 Task: Look for products in the category "Baby Food & Drinks" from Once Upon A Farm only.
Action: Mouse moved to (239, 124)
Screenshot: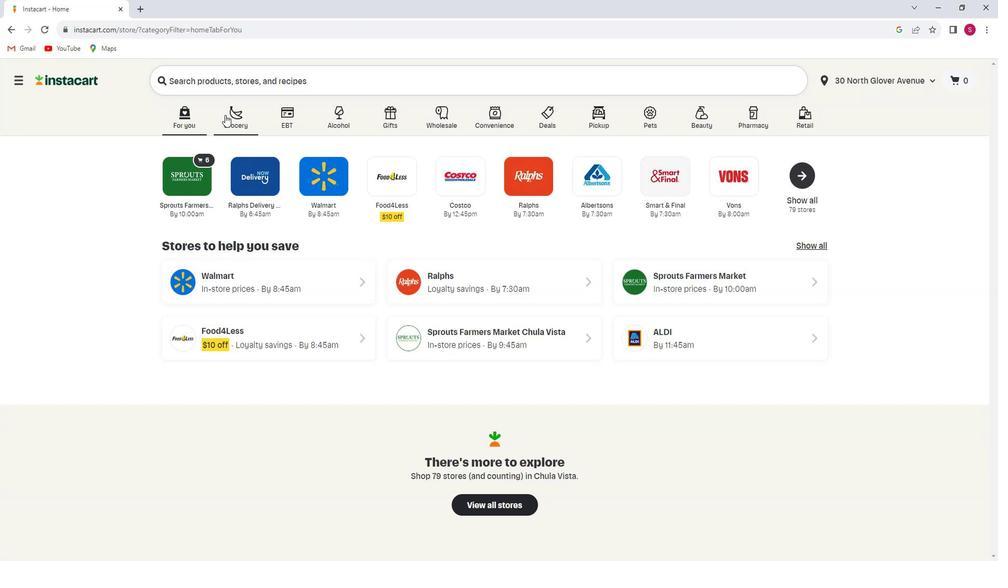 
Action: Mouse pressed left at (239, 124)
Screenshot: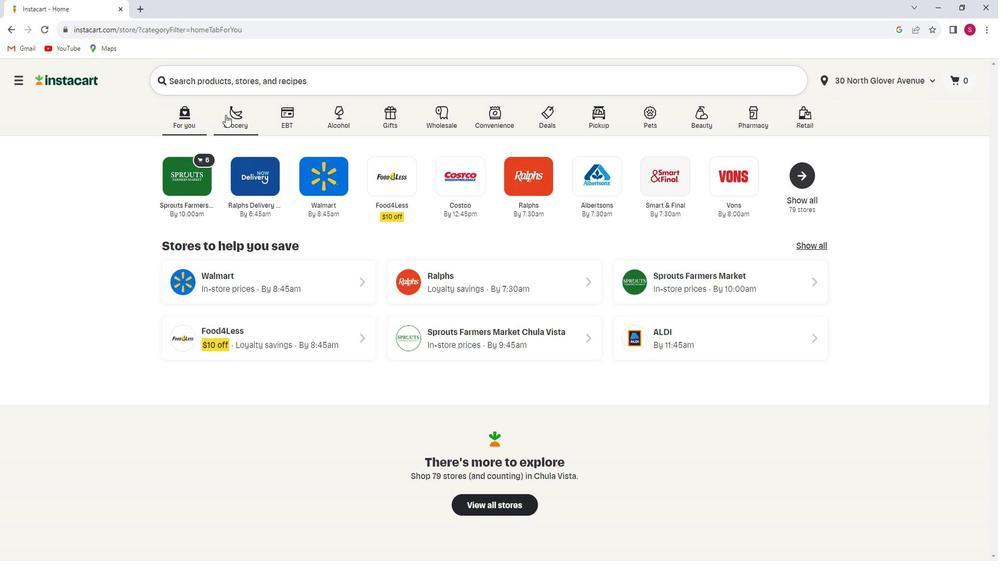 
Action: Mouse moved to (246, 303)
Screenshot: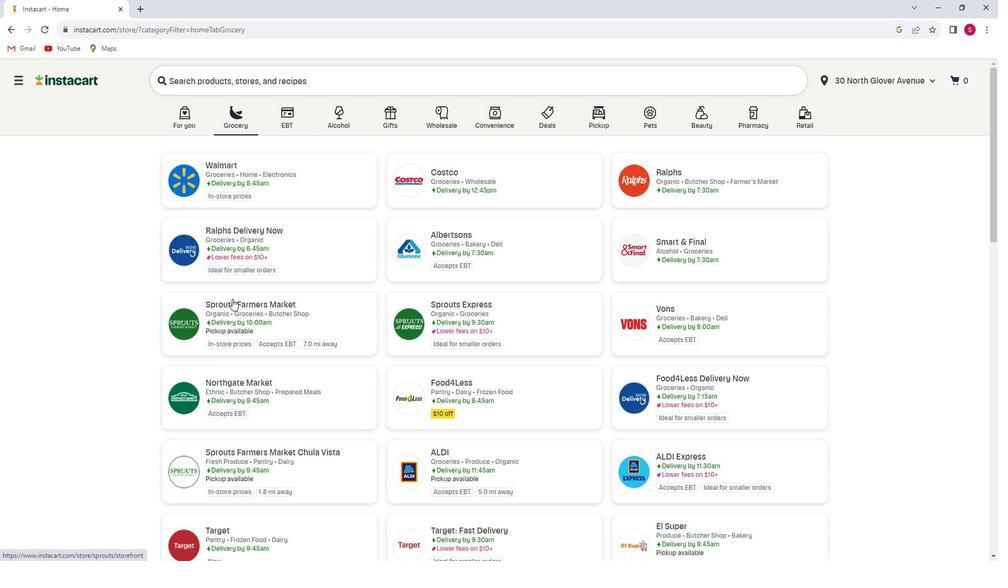 
Action: Mouse pressed left at (246, 303)
Screenshot: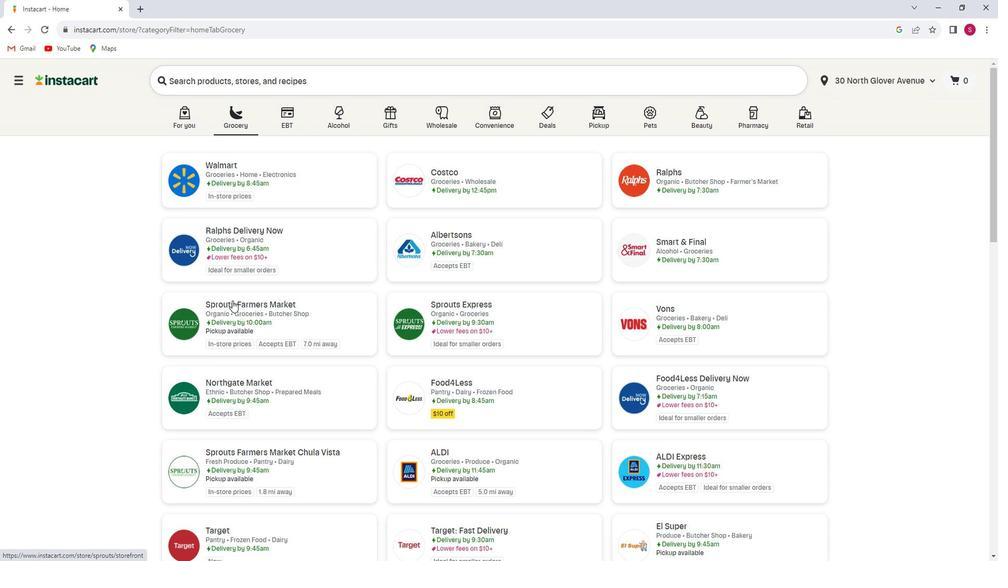 
Action: Mouse moved to (87, 334)
Screenshot: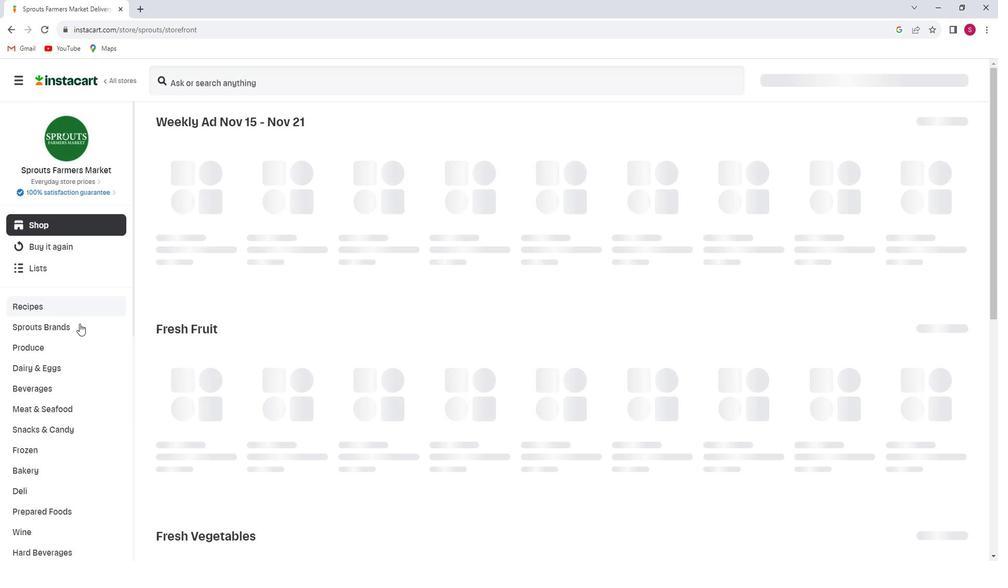 
Action: Mouse scrolled (87, 334) with delta (0, 0)
Screenshot: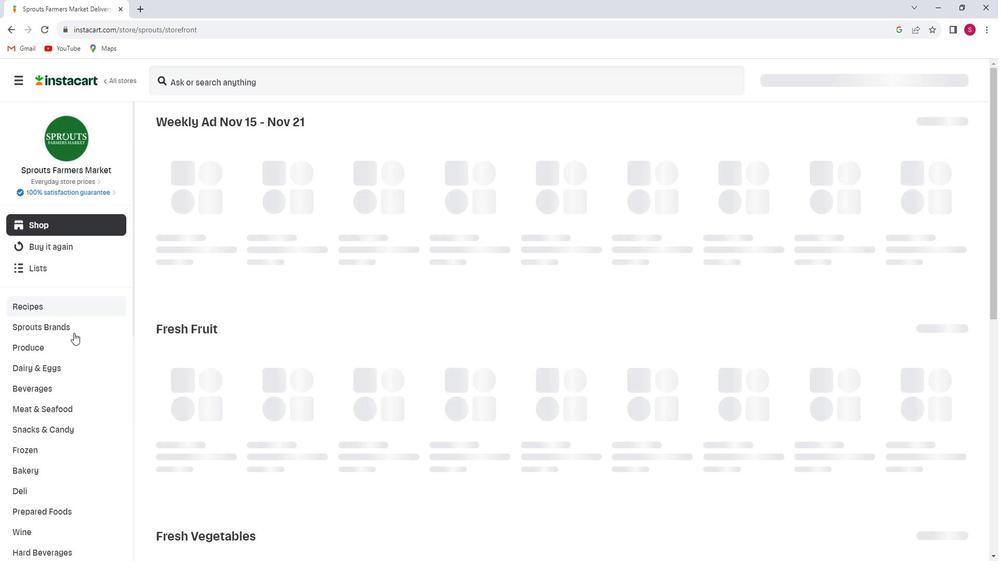 
Action: Mouse moved to (87, 335)
Screenshot: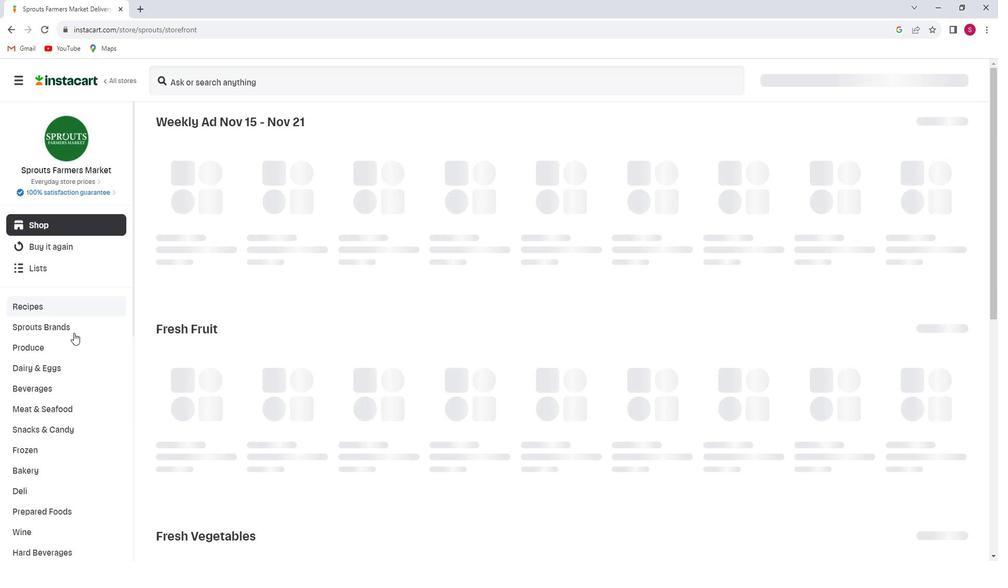
Action: Mouse scrolled (87, 334) with delta (0, 0)
Screenshot: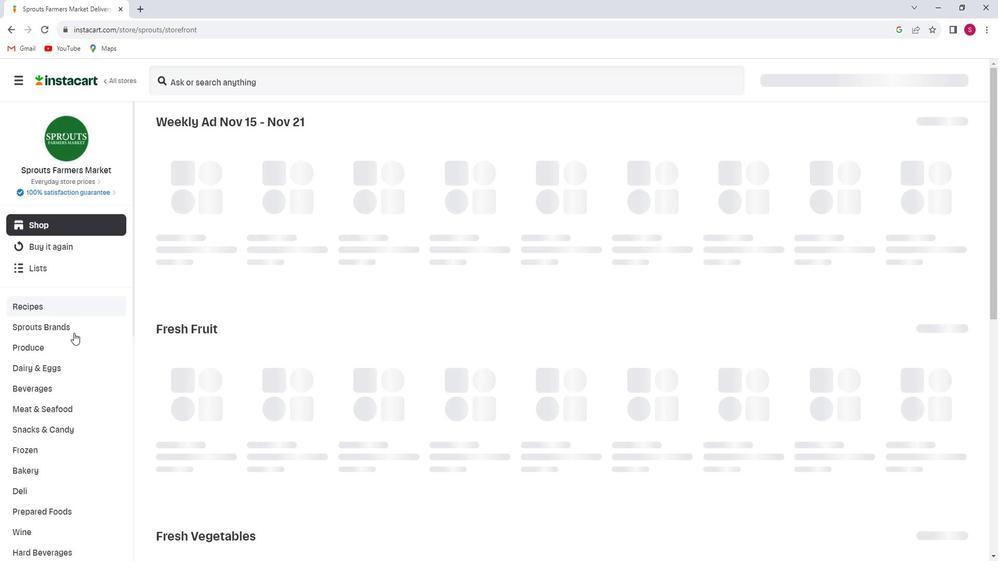 
Action: Mouse scrolled (87, 334) with delta (0, 0)
Screenshot: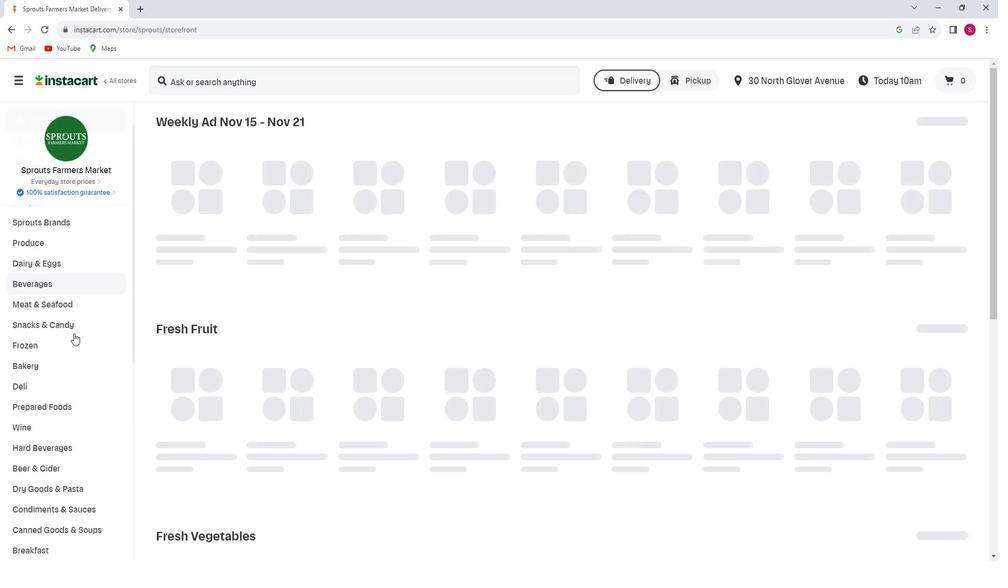 
Action: Mouse moved to (87, 336)
Screenshot: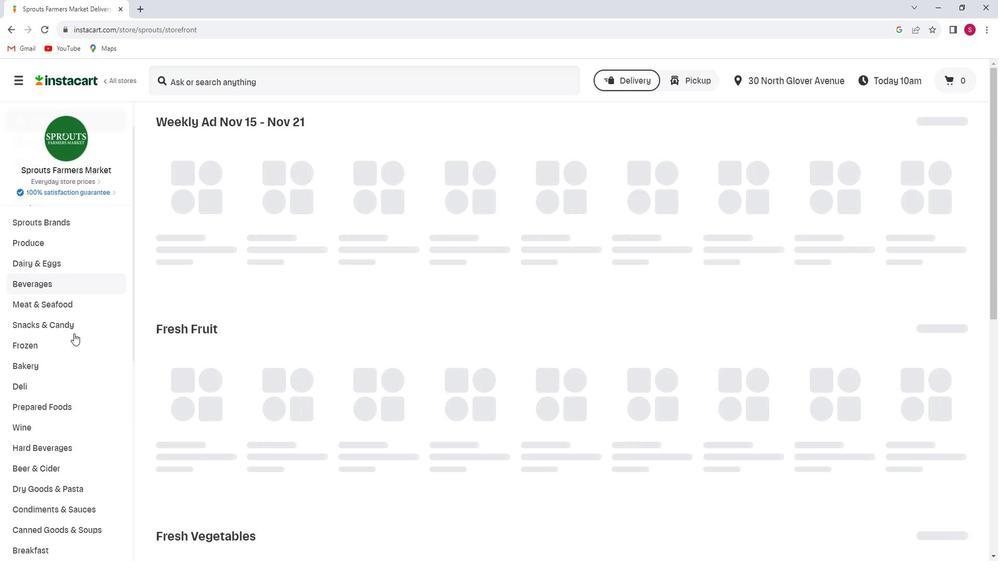 
Action: Mouse scrolled (87, 335) with delta (0, 0)
Screenshot: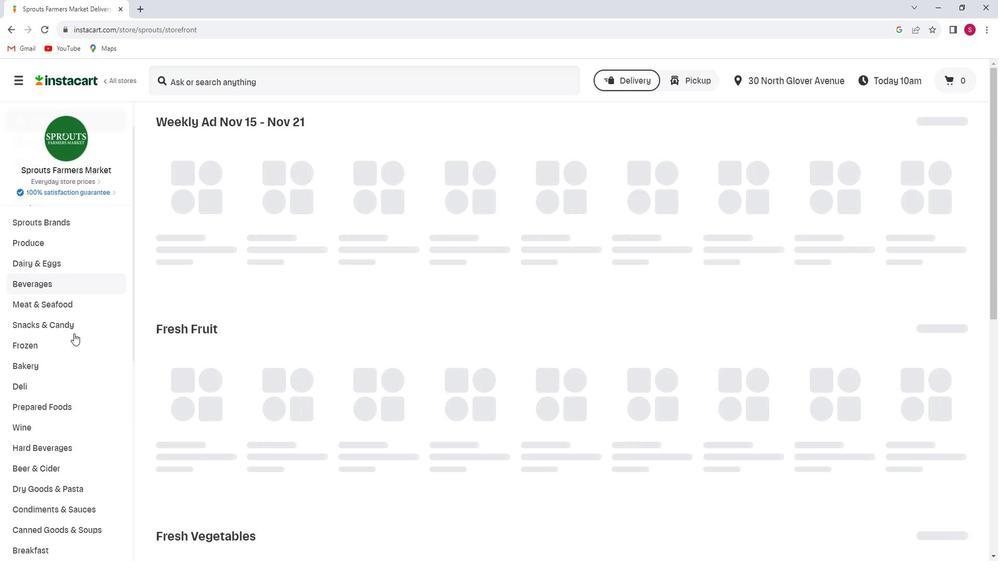 
Action: Mouse scrolled (87, 335) with delta (0, 0)
Screenshot: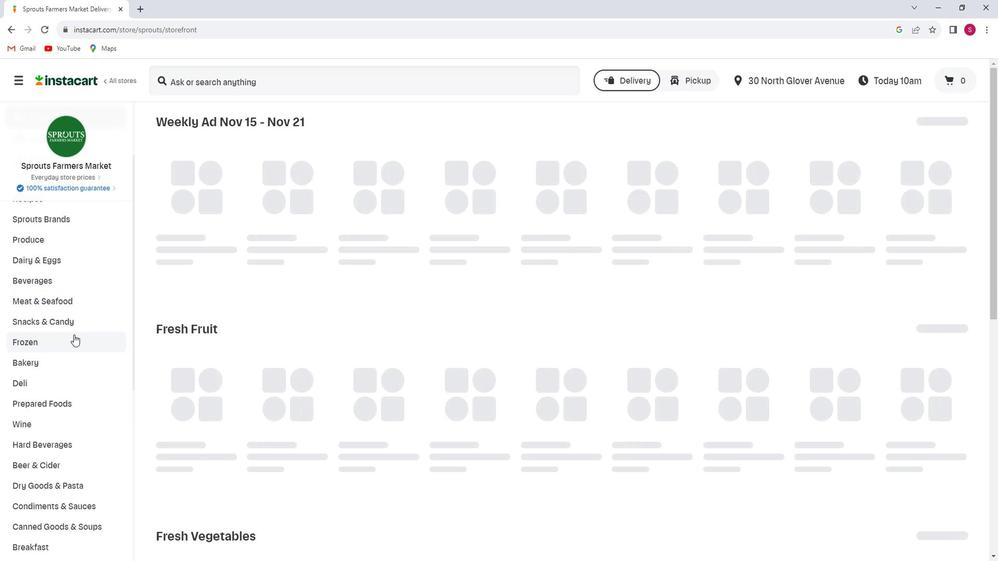 
Action: Mouse moved to (86, 341)
Screenshot: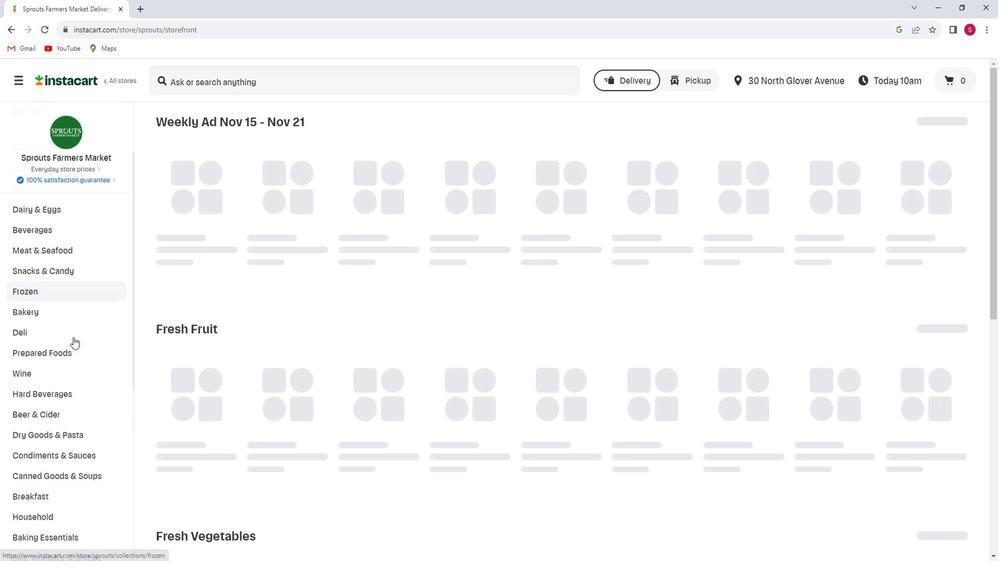 
Action: Mouse scrolled (86, 340) with delta (0, 0)
Screenshot: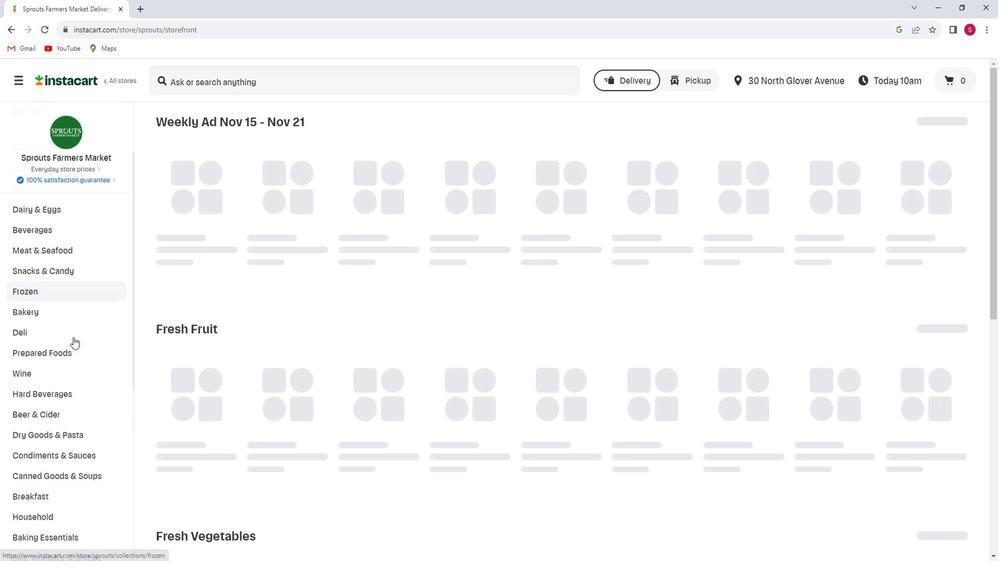
Action: Mouse moved to (86, 343)
Screenshot: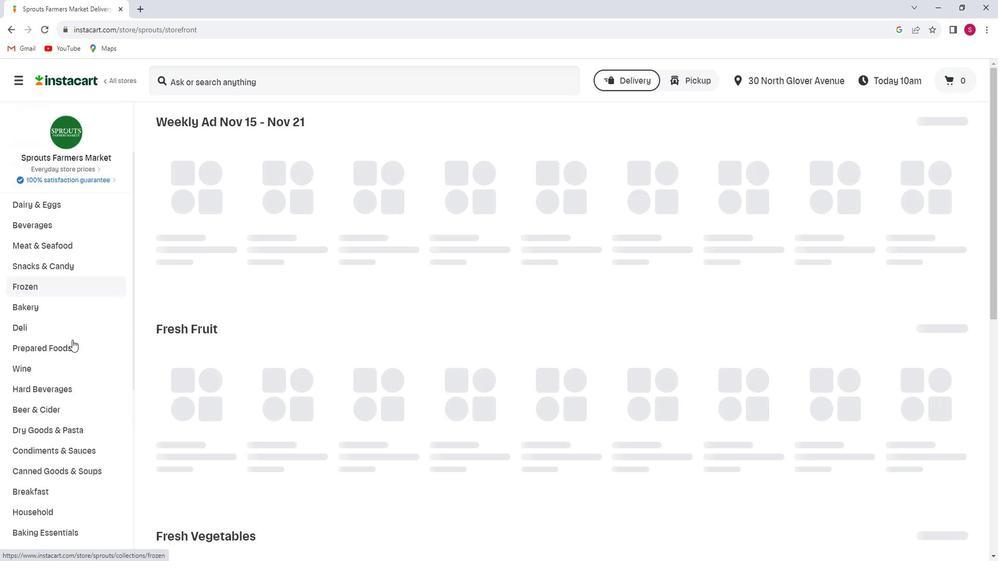 
Action: Mouse scrolled (86, 343) with delta (0, 0)
Screenshot: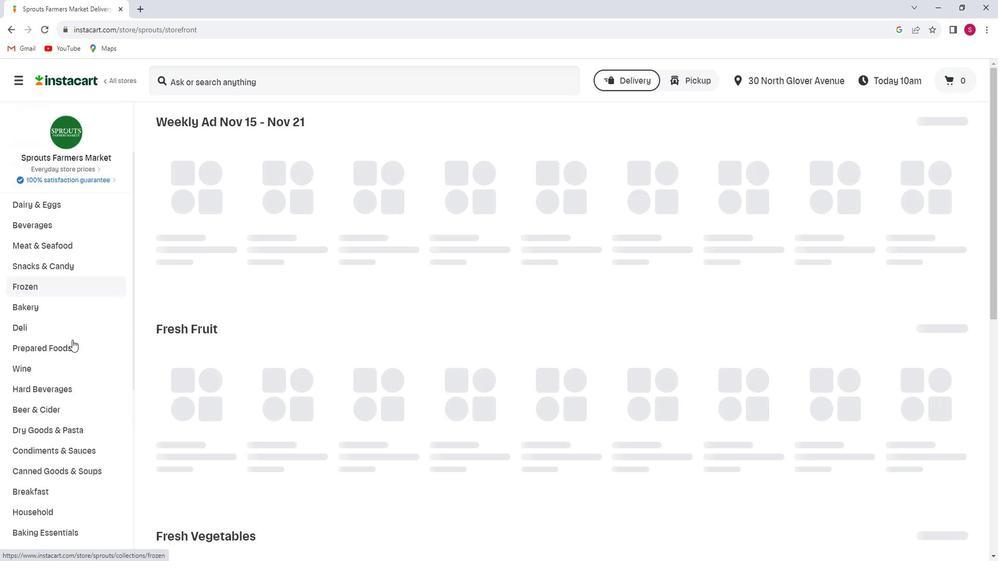 
Action: Mouse moved to (85, 345)
Screenshot: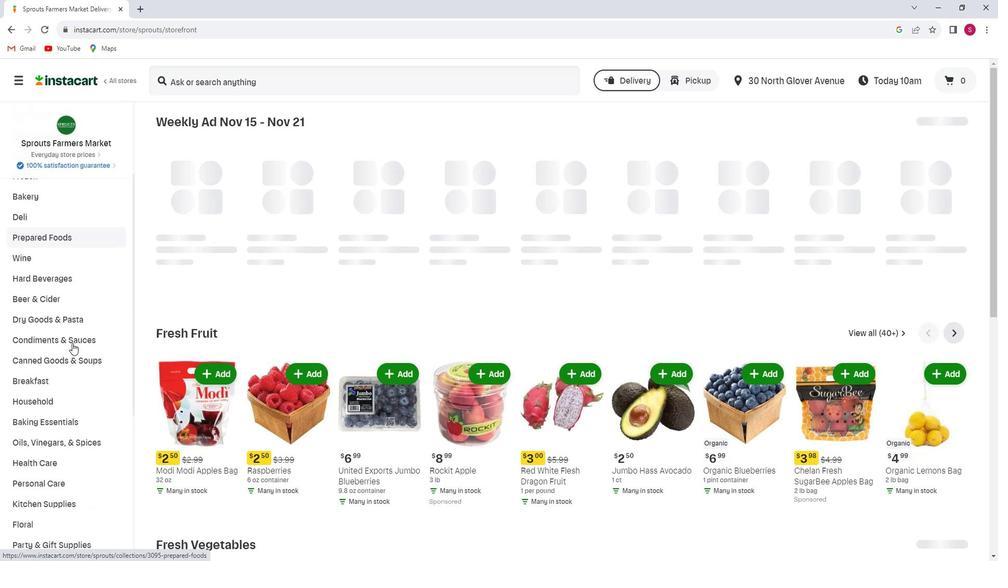 
Action: Mouse scrolled (85, 344) with delta (0, 0)
Screenshot: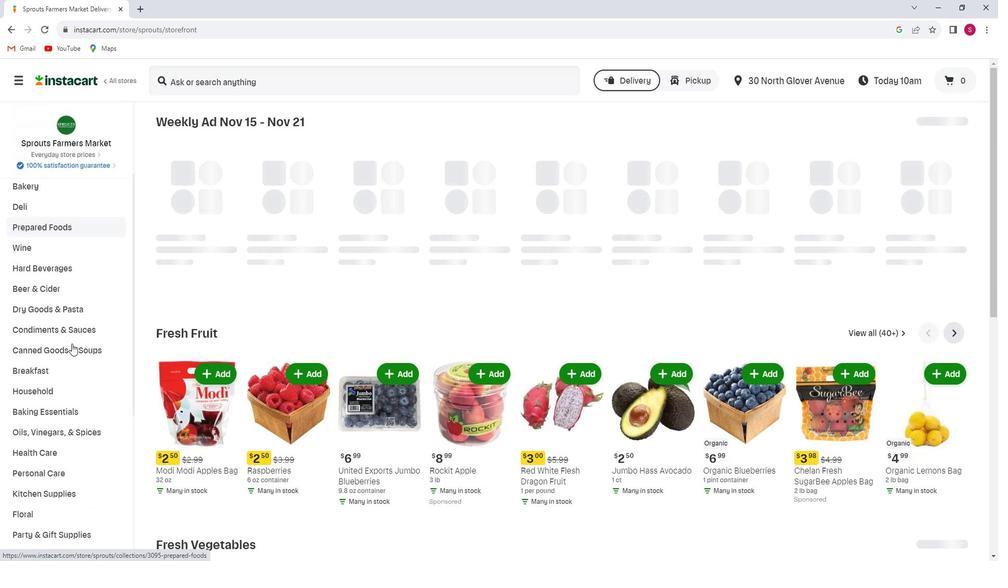 
Action: Mouse moved to (85, 345)
Screenshot: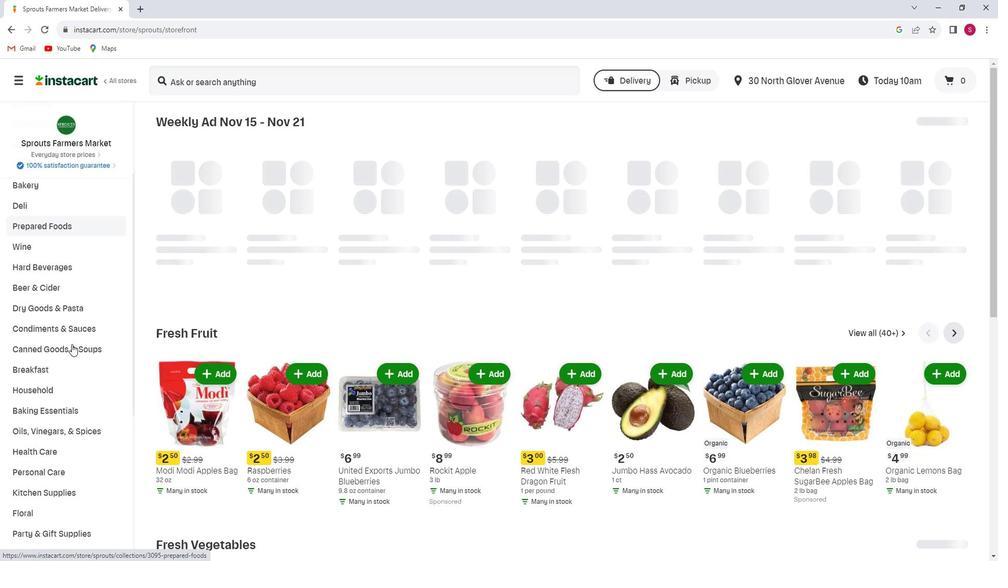 
Action: Mouse scrolled (85, 345) with delta (0, 0)
Screenshot: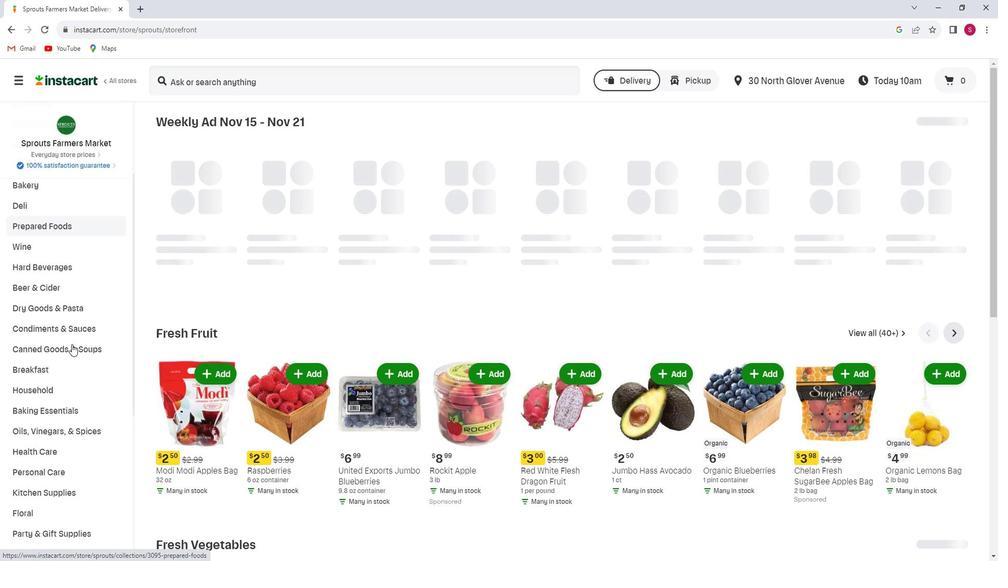 
Action: Mouse moved to (81, 353)
Screenshot: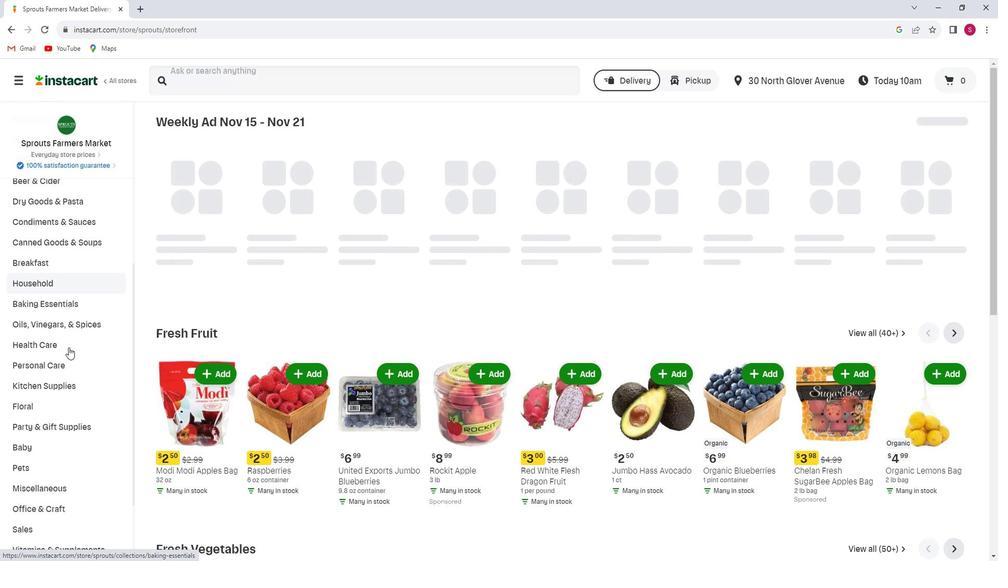 
Action: Mouse scrolled (81, 352) with delta (0, 0)
Screenshot: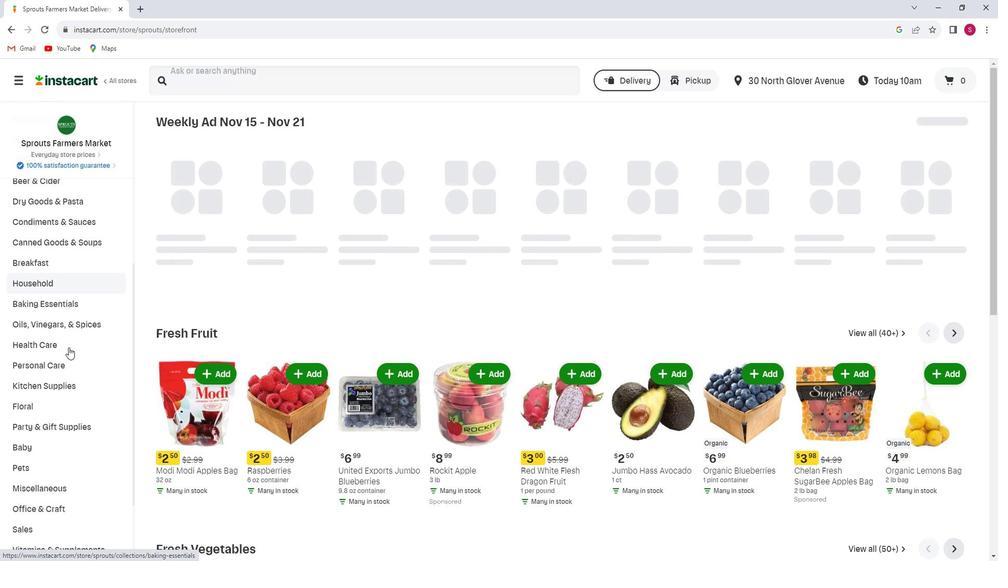 
Action: Mouse moved to (70, 363)
Screenshot: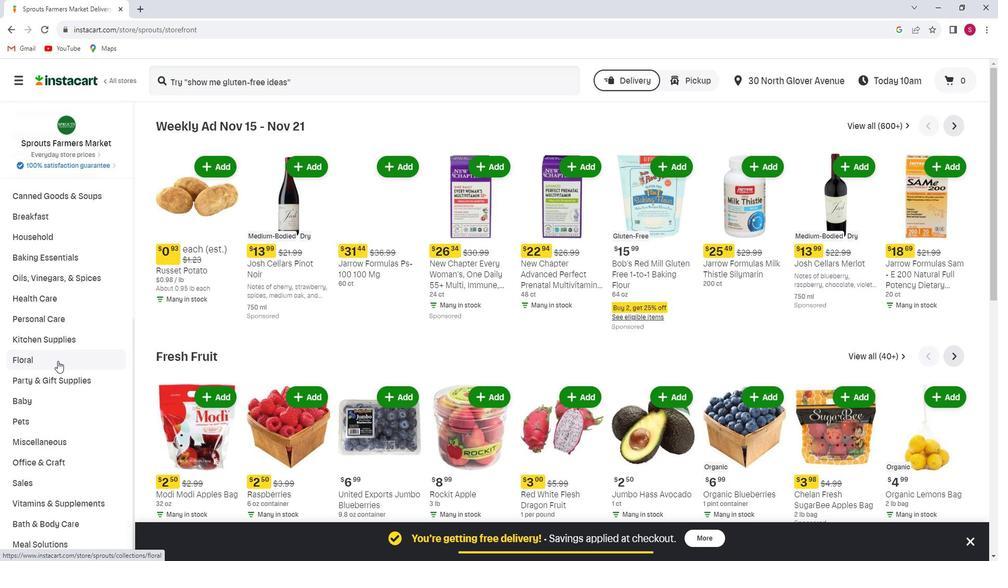 
Action: Mouse scrolled (70, 363) with delta (0, 0)
Screenshot: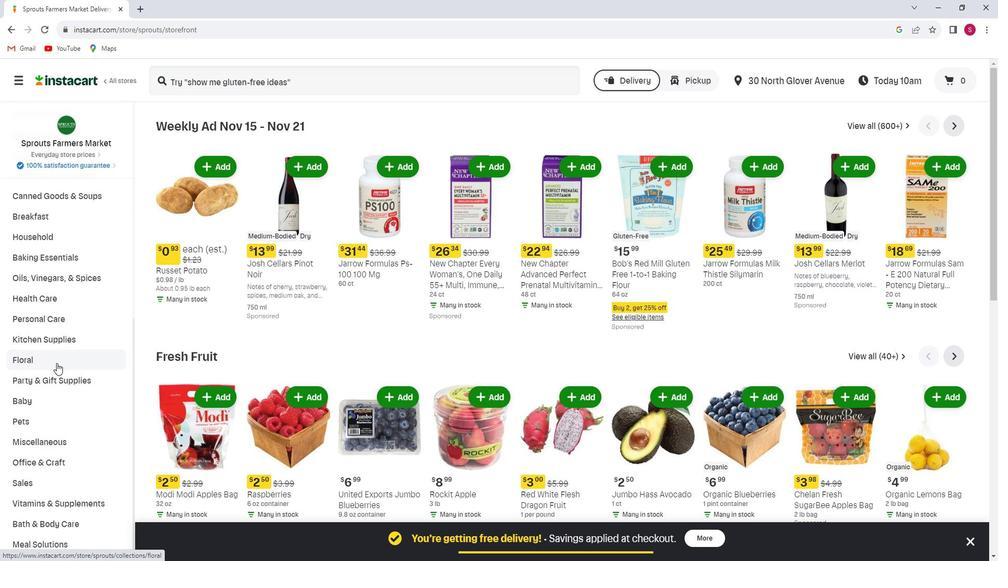 
Action: Mouse moved to (70, 363)
Screenshot: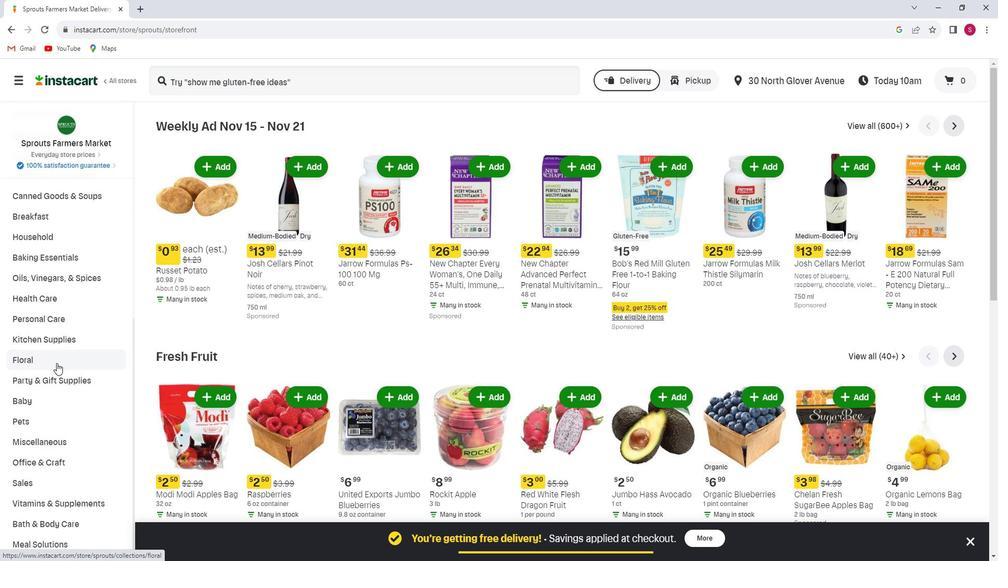 
Action: Mouse scrolled (70, 363) with delta (0, 0)
Screenshot: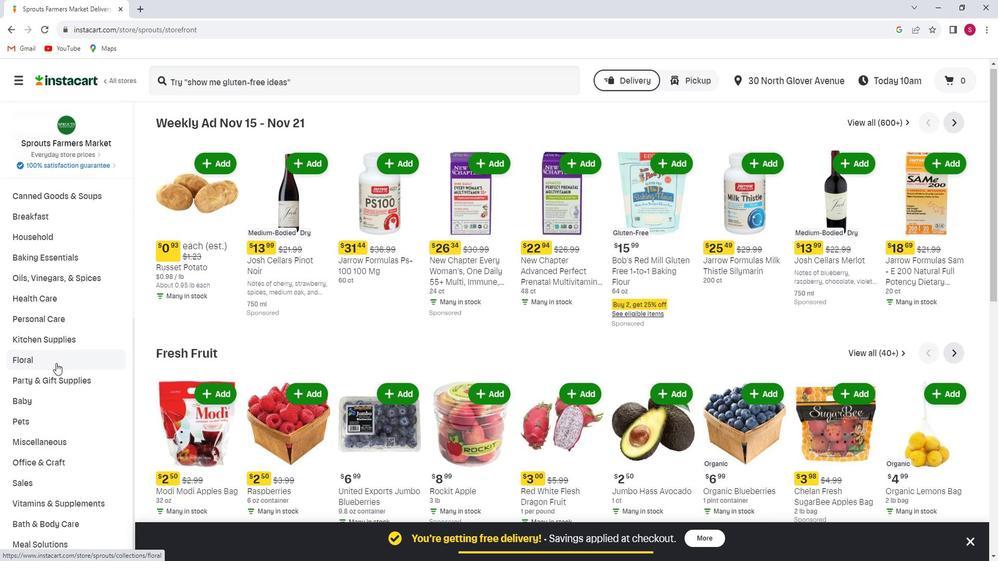 
Action: Mouse moved to (59, 394)
Screenshot: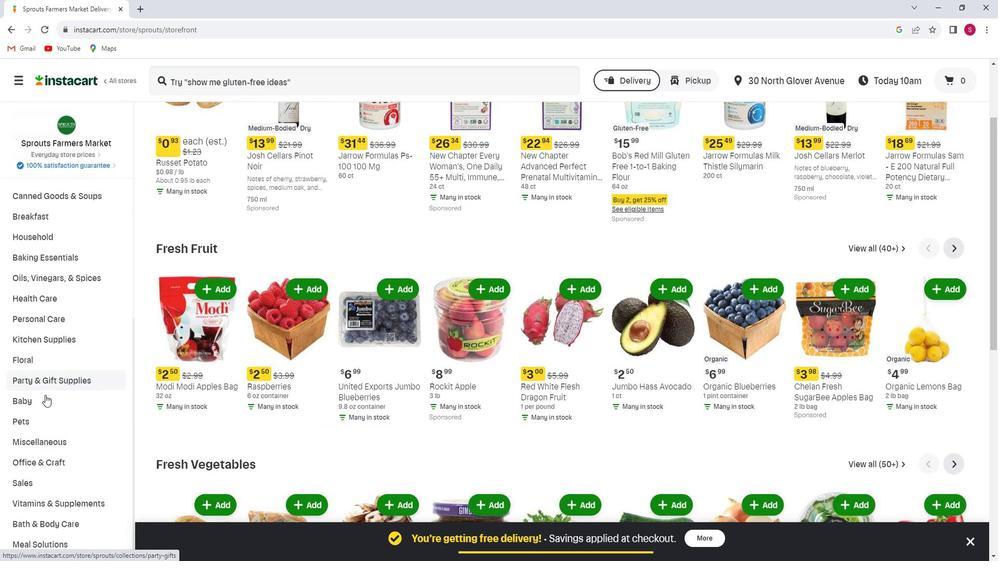 
Action: Mouse pressed left at (59, 394)
Screenshot: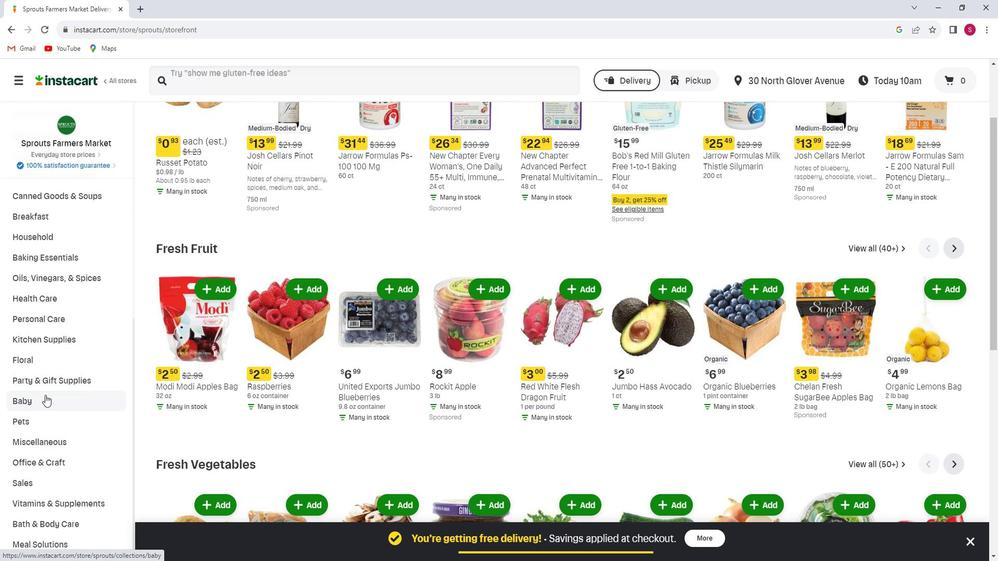
Action: Mouse moved to (65, 480)
Screenshot: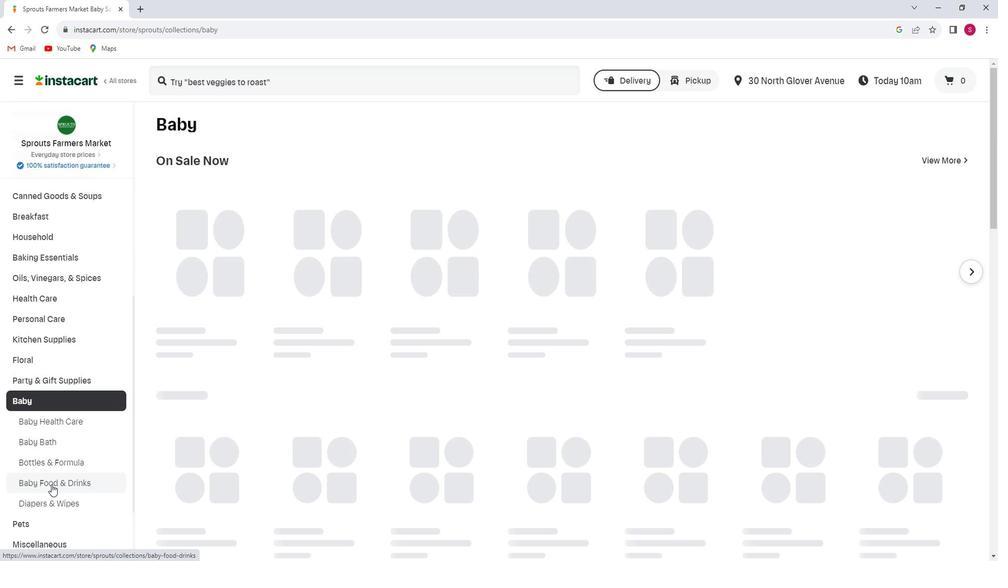 
Action: Mouse pressed left at (65, 480)
Screenshot: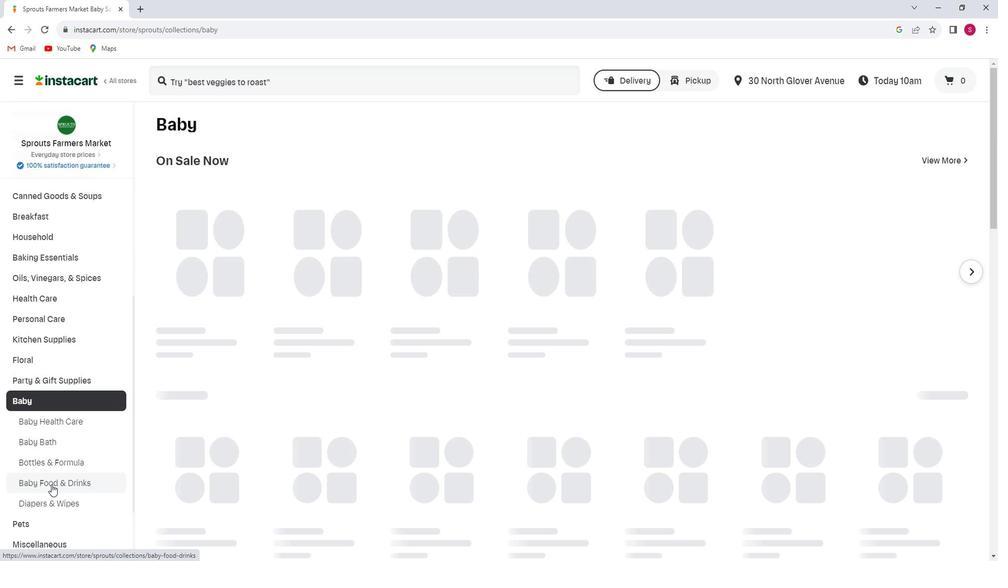 
Action: Mouse moved to (432, 217)
Screenshot: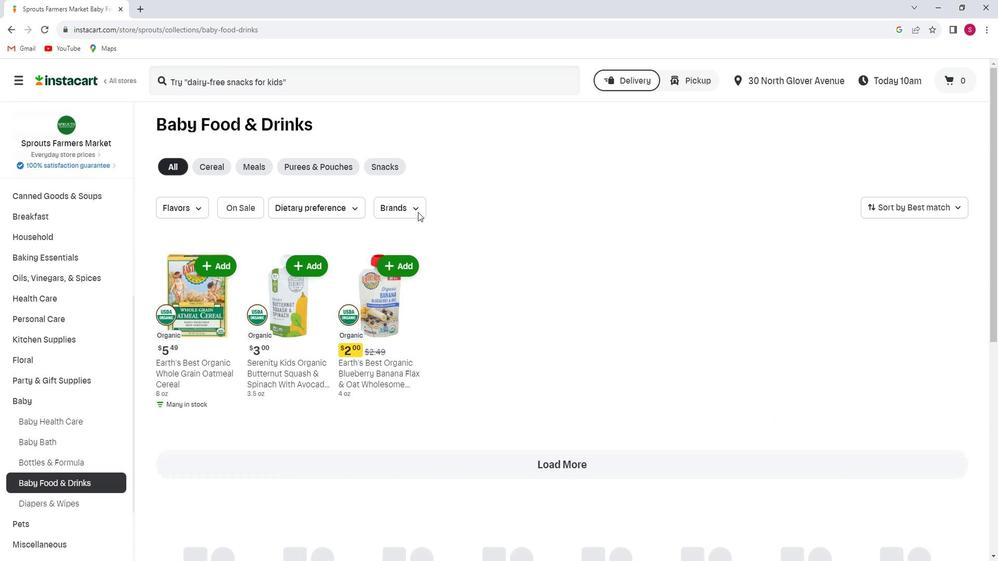 
Action: Mouse pressed left at (432, 217)
Screenshot: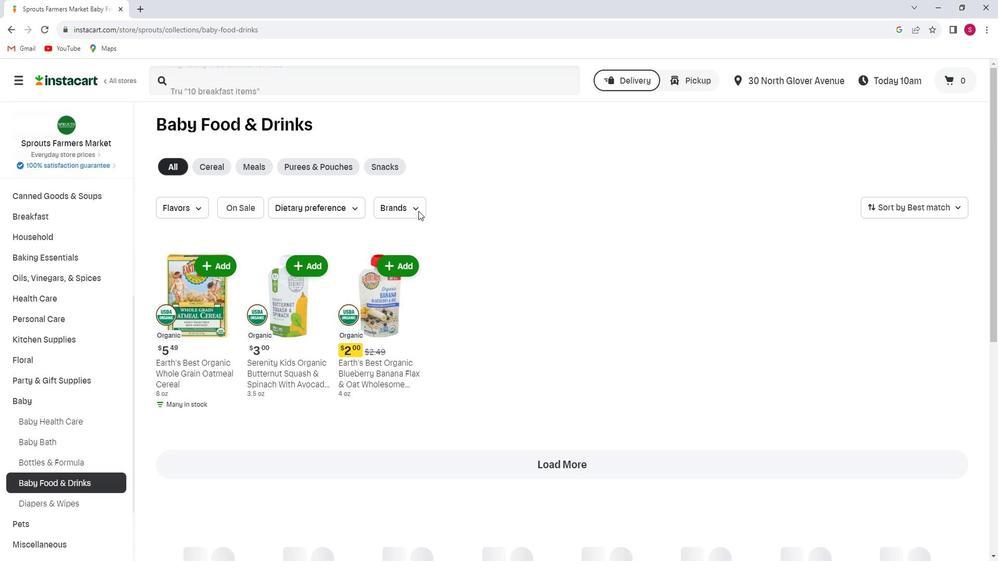 
Action: Mouse moved to (418, 281)
Screenshot: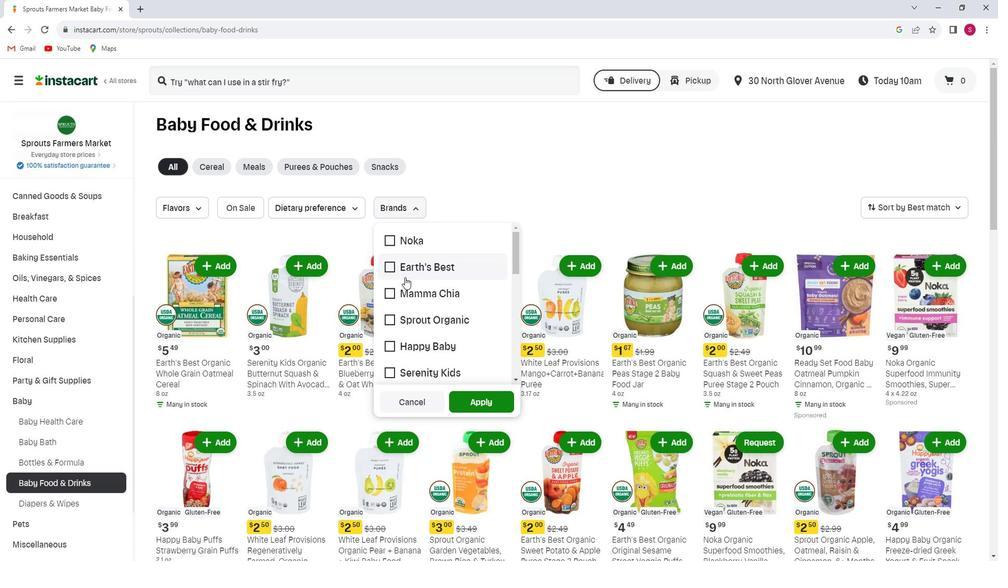 
Action: Mouse scrolled (418, 281) with delta (0, 0)
Screenshot: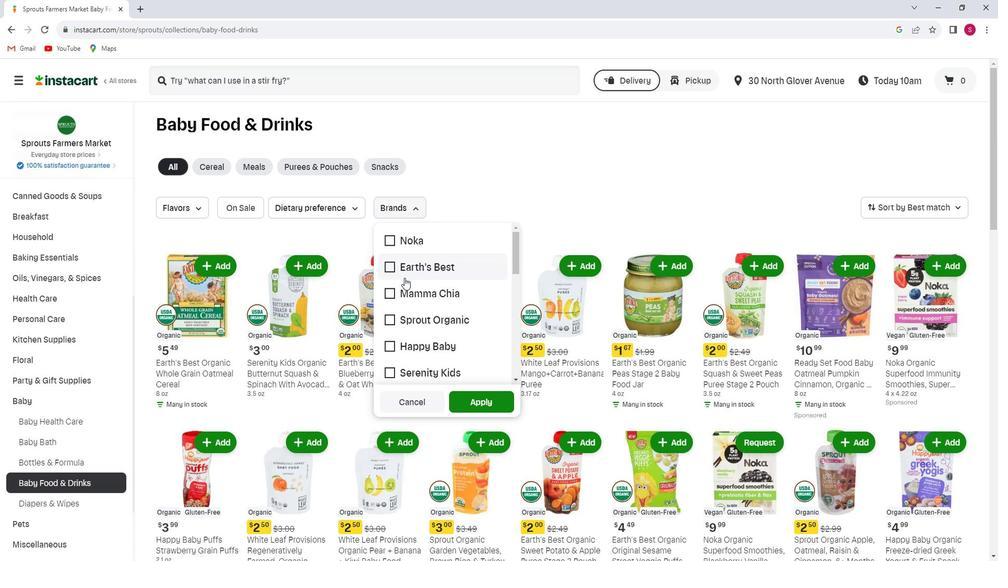 
Action: Mouse scrolled (418, 281) with delta (0, 0)
Screenshot: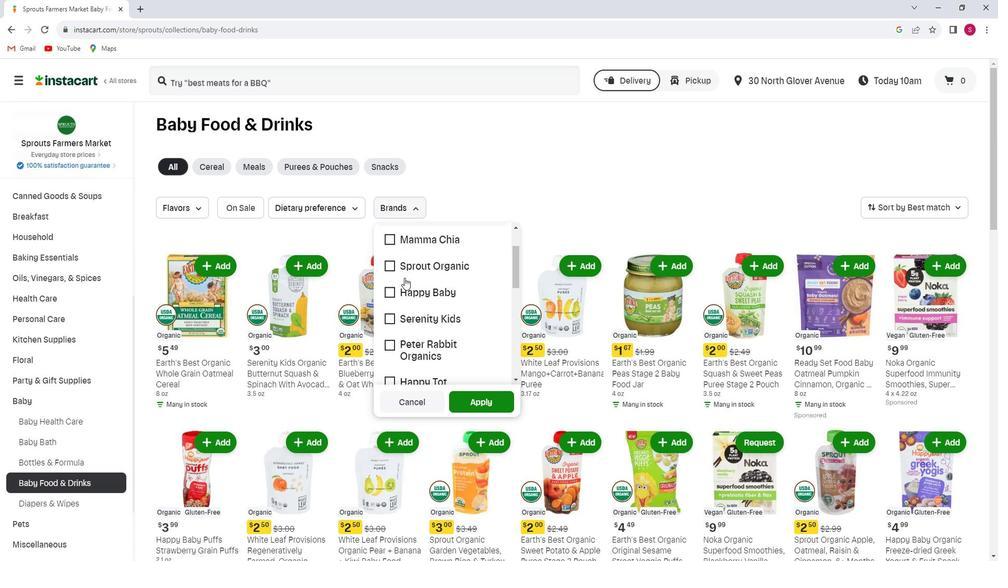 
Action: Mouse scrolled (418, 281) with delta (0, 0)
Screenshot: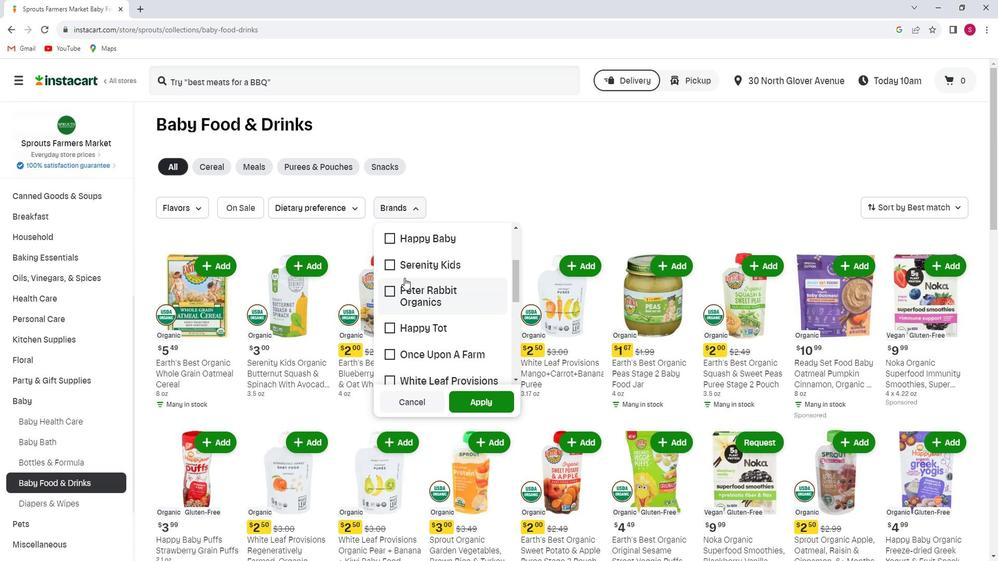 
Action: Mouse moved to (403, 301)
Screenshot: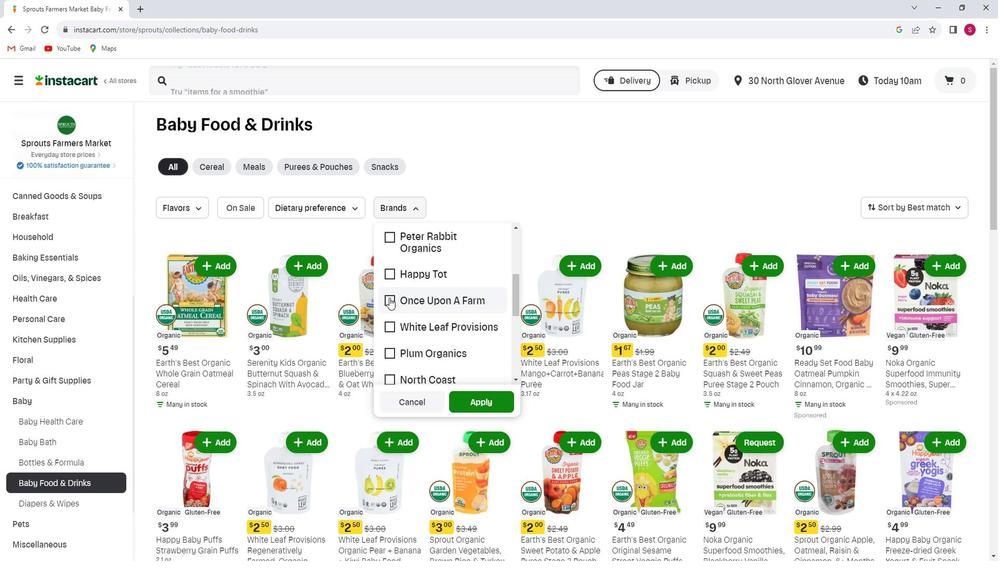 
Action: Mouse pressed left at (403, 301)
Screenshot: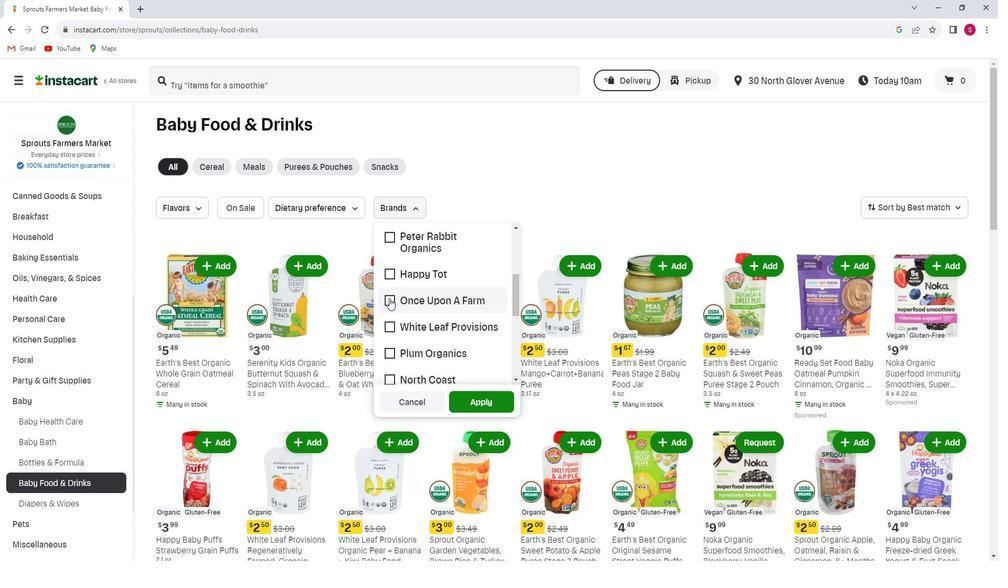 
Action: Mouse moved to (495, 399)
Screenshot: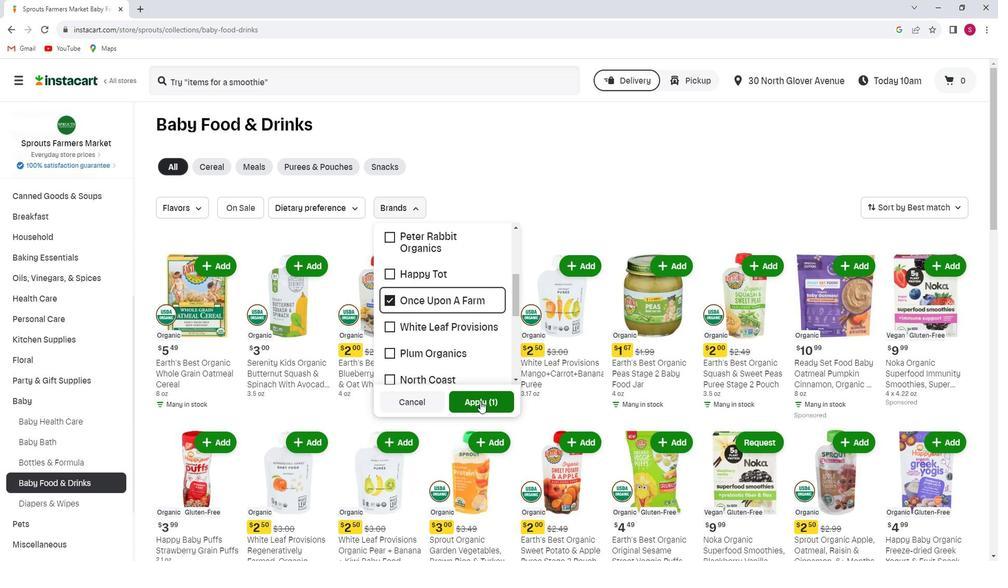 
Action: Mouse pressed left at (495, 399)
Screenshot: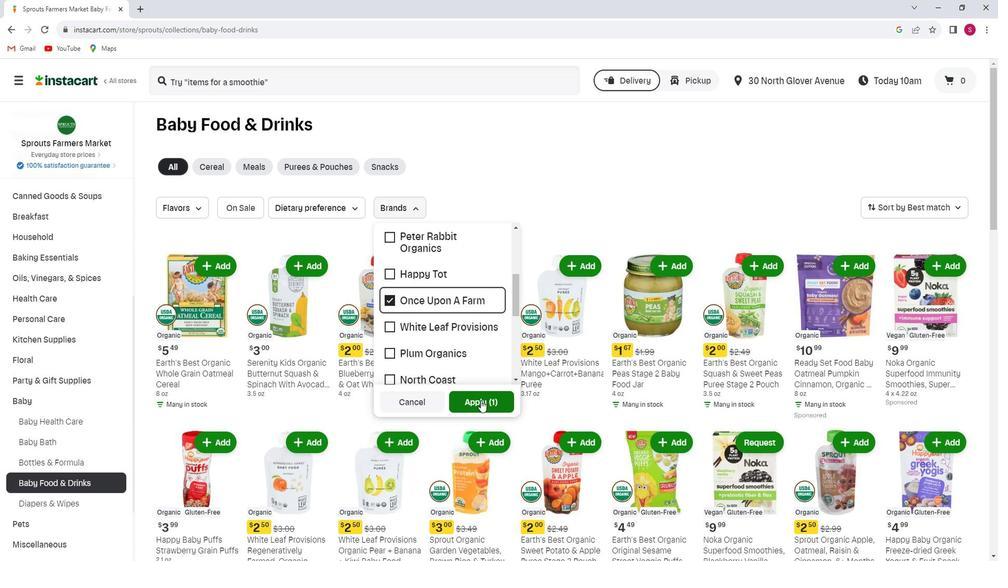 
Action: Mouse moved to (494, 399)
Screenshot: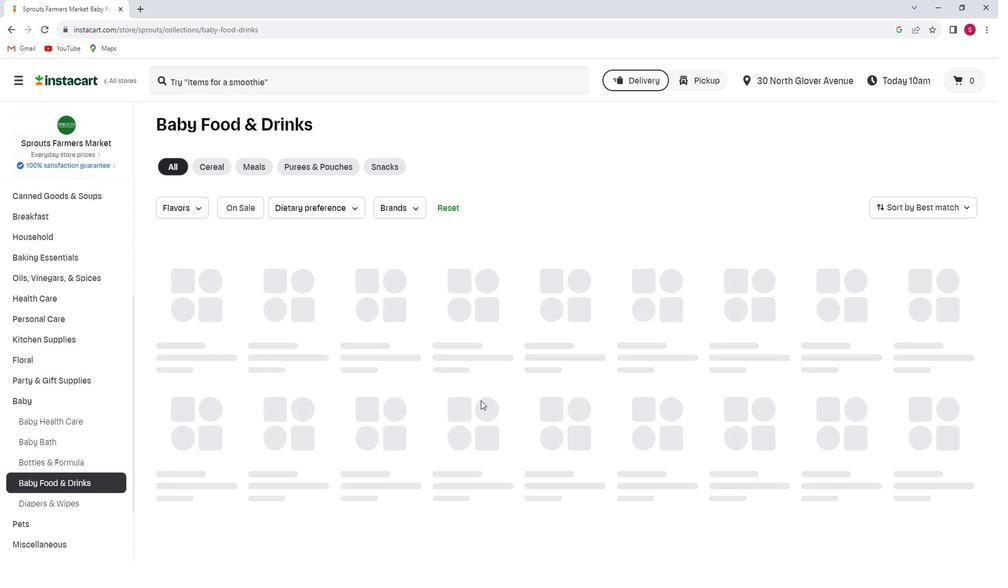 
